 Task: Check the percentage active listings of full gym in the last 5 years.
Action: Mouse moved to (803, 180)
Screenshot: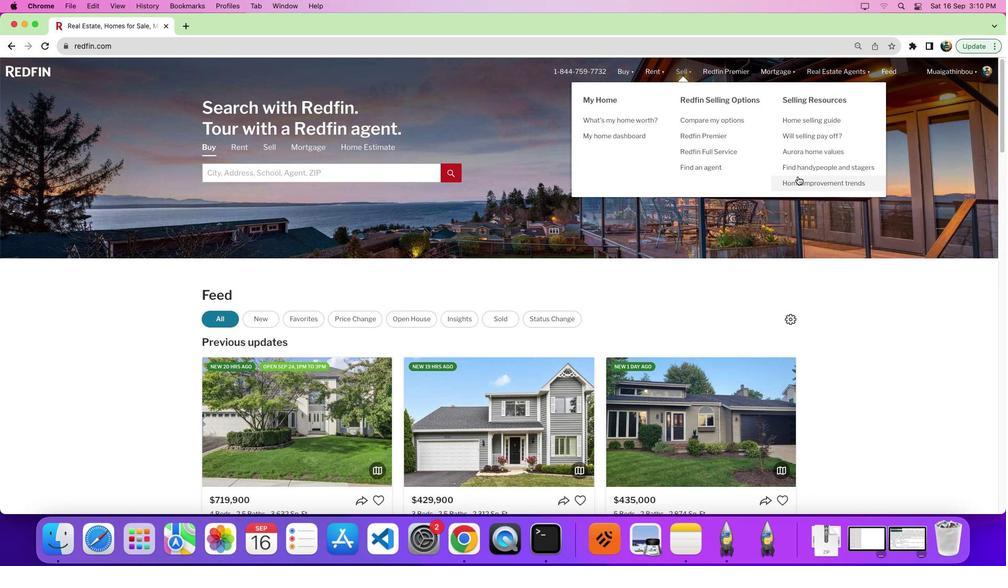 
Action: Mouse pressed left at (803, 180)
Screenshot: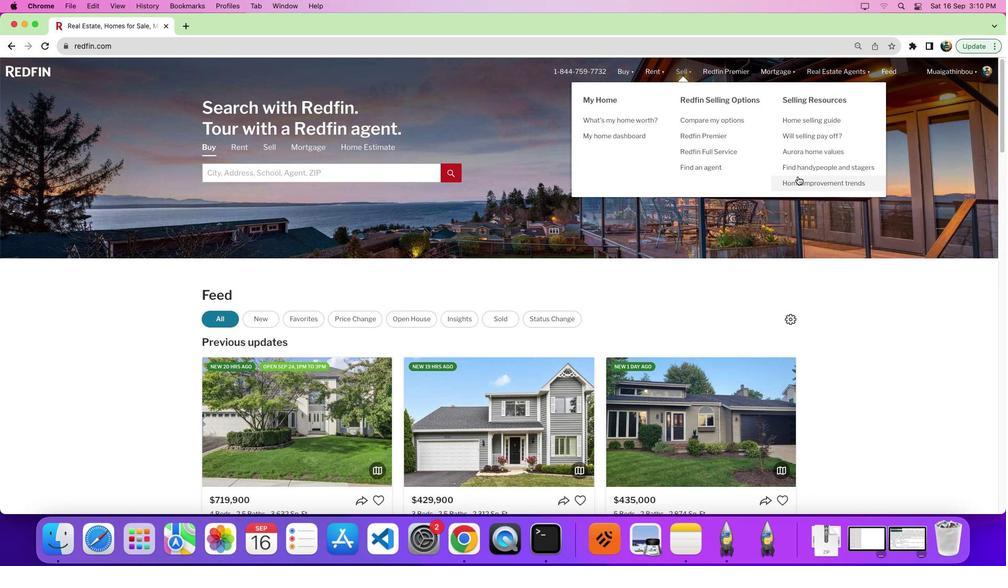 
Action: Mouse moved to (803, 181)
Screenshot: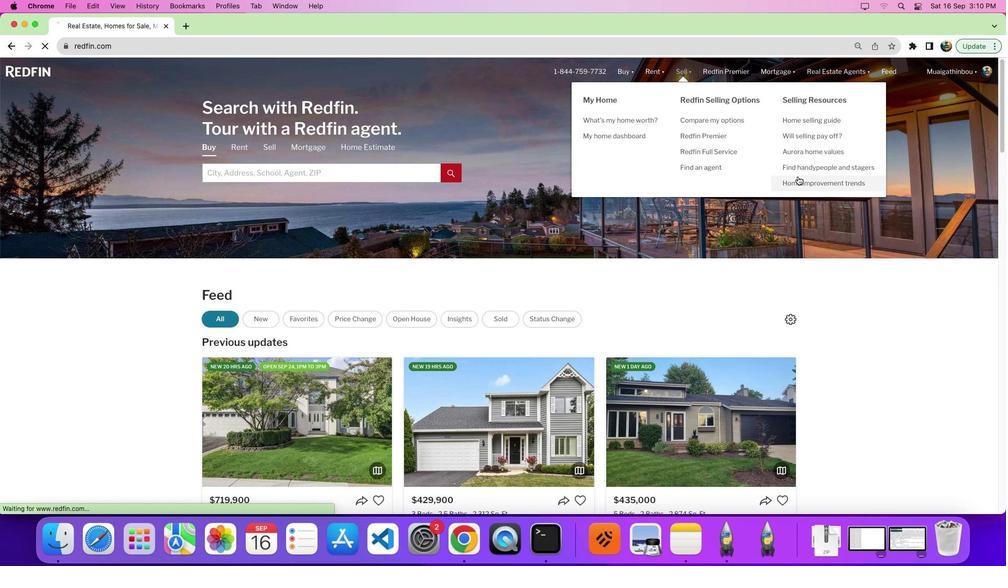 
Action: Mouse pressed left at (803, 181)
Screenshot: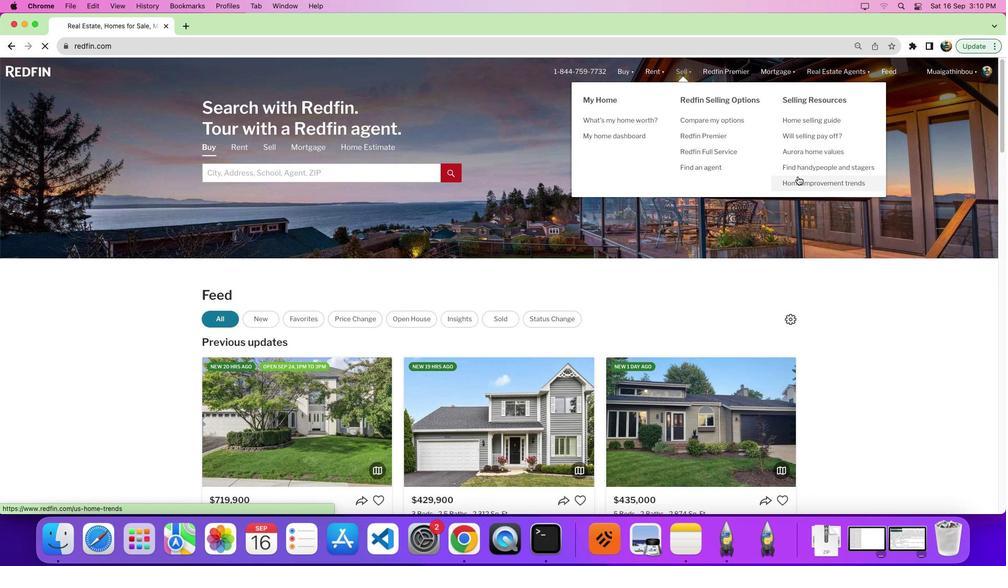 
Action: Mouse moved to (281, 210)
Screenshot: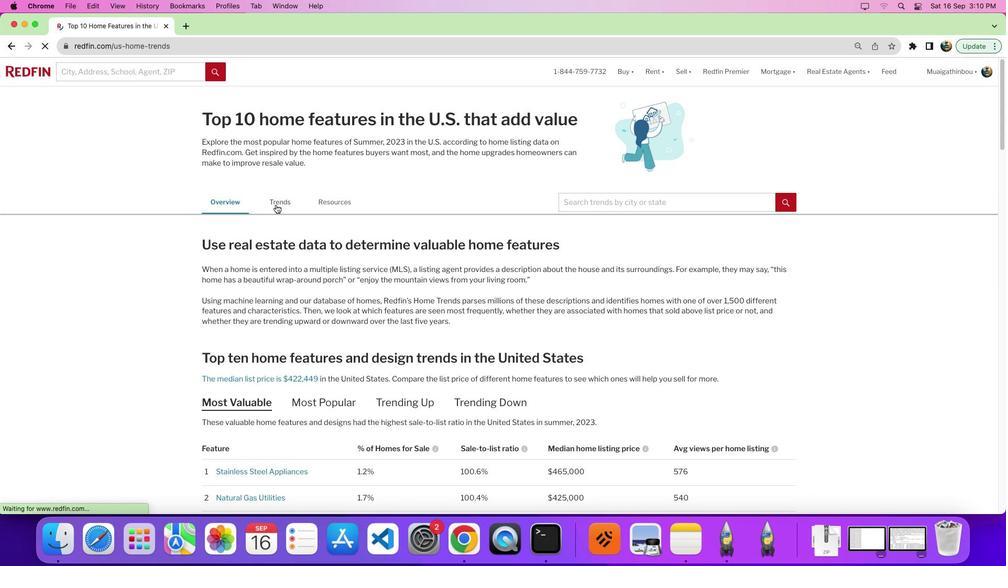 
Action: Mouse pressed left at (281, 210)
Screenshot: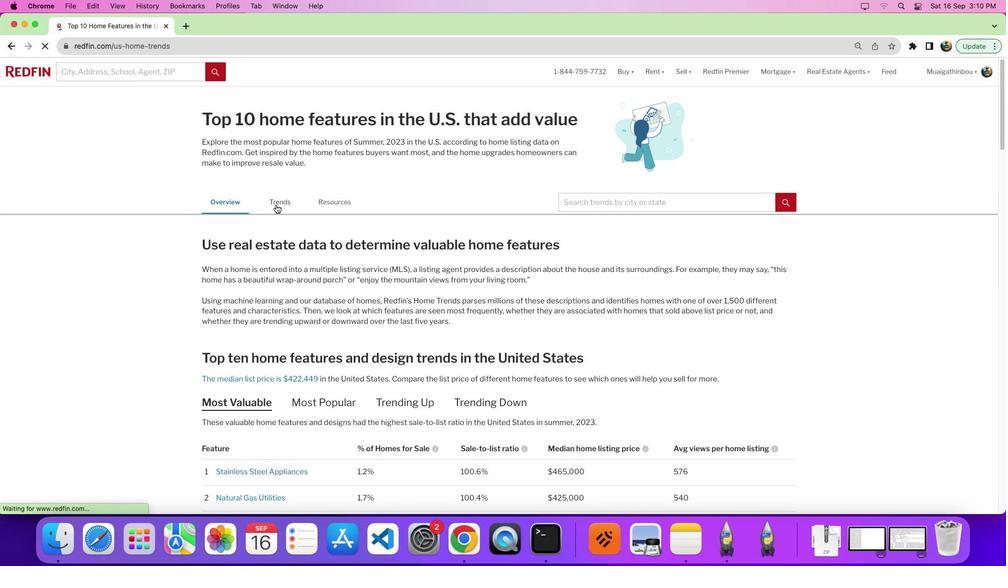 
Action: Mouse moved to (561, 274)
Screenshot: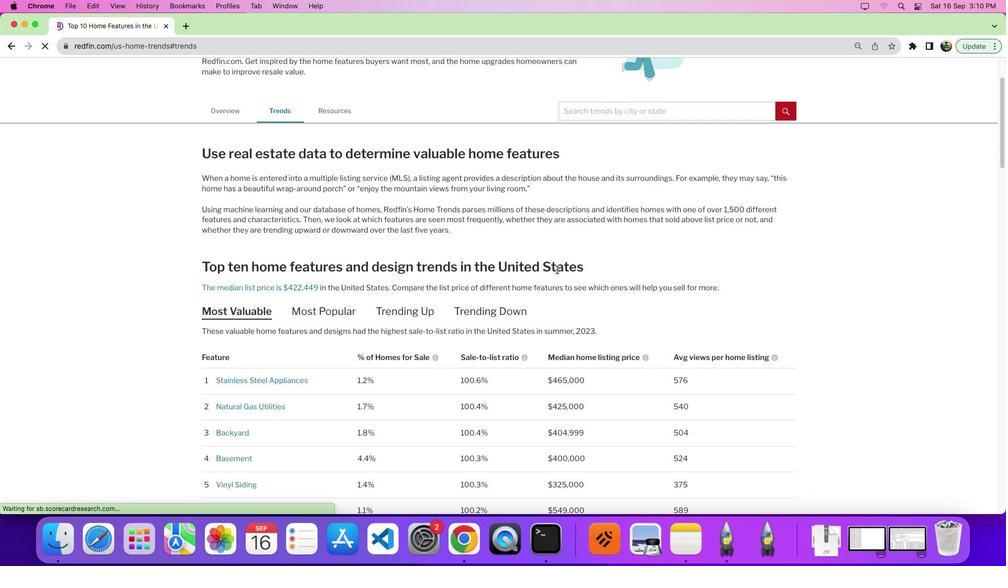 
Action: Mouse scrolled (561, 274) with delta (5, 4)
Screenshot: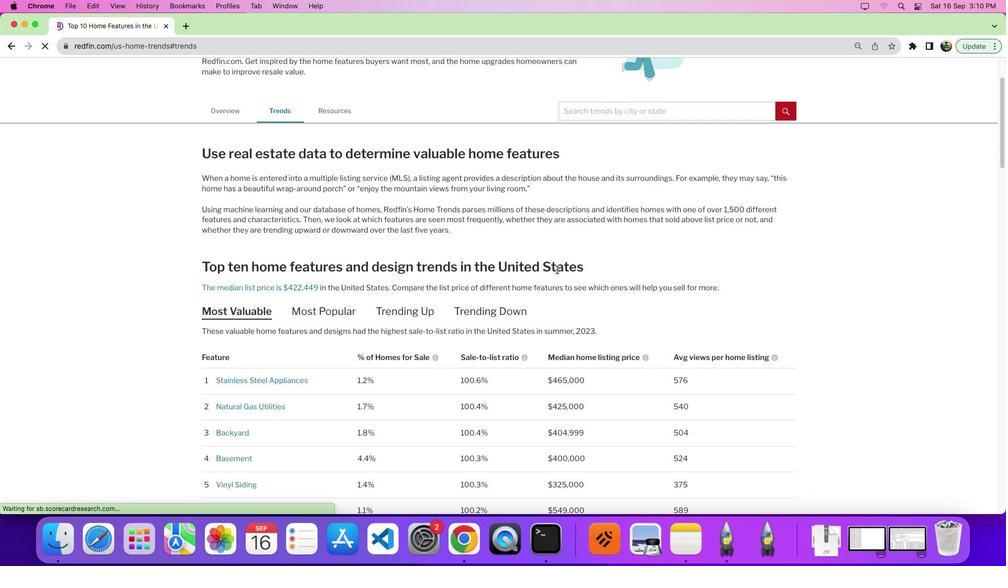 
Action: Mouse scrolled (561, 274) with delta (5, 4)
Screenshot: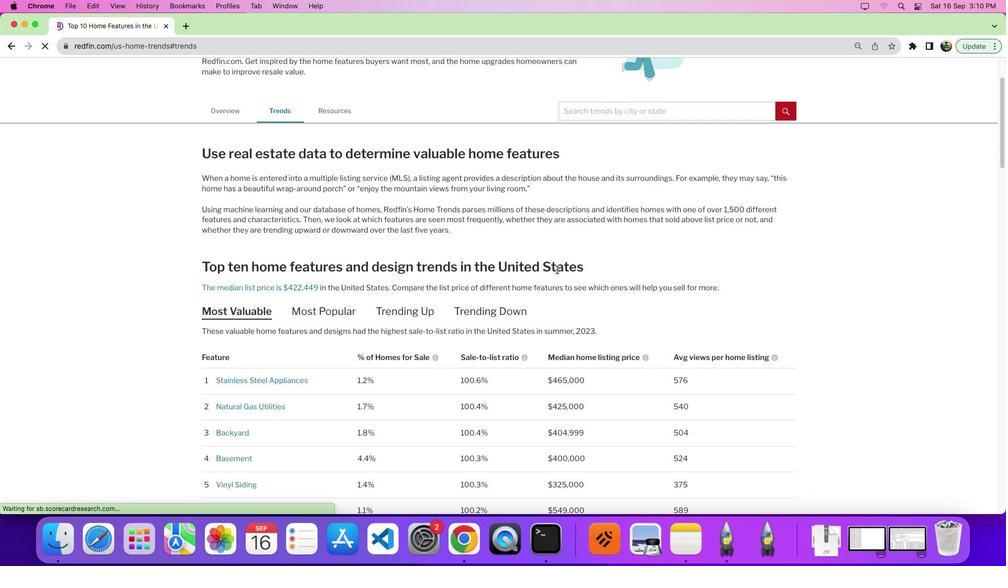 
Action: Mouse moved to (561, 274)
Screenshot: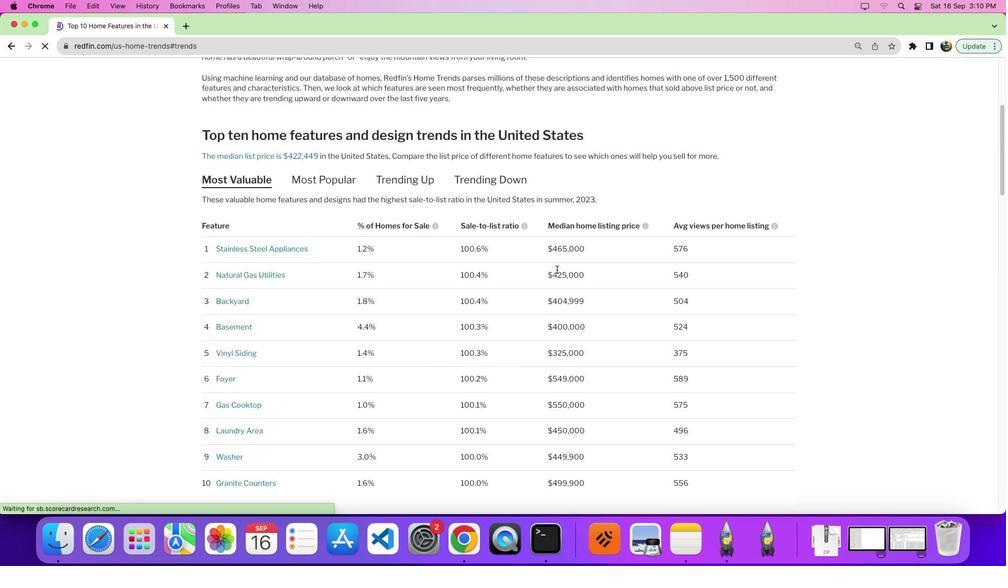 
Action: Mouse scrolled (561, 274) with delta (5, 1)
Screenshot: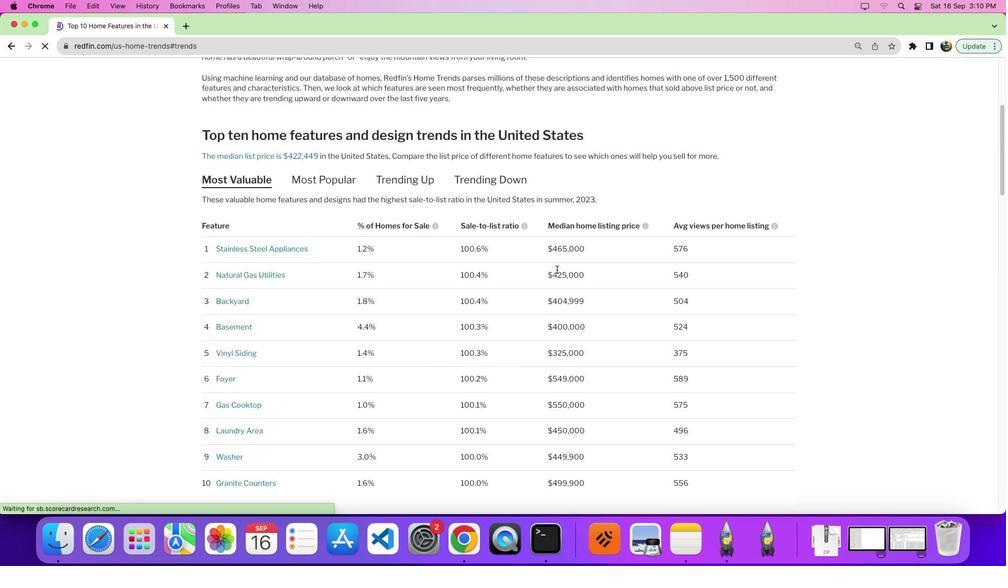 
Action: Mouse moved to (562, 274)
Screenshot: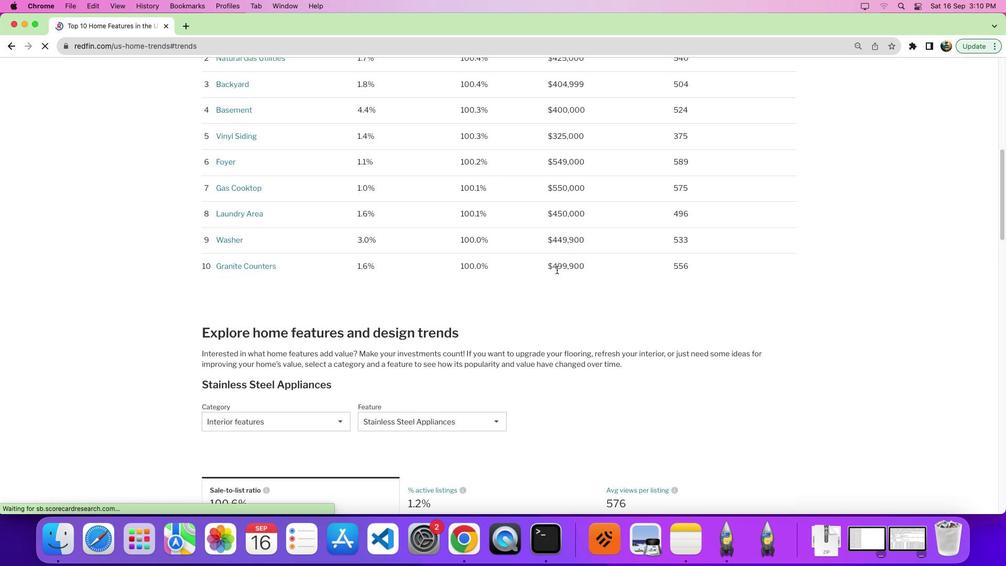 
Action: Mouse scrolled (562, 274) with delta (5, 0)
Screenshot: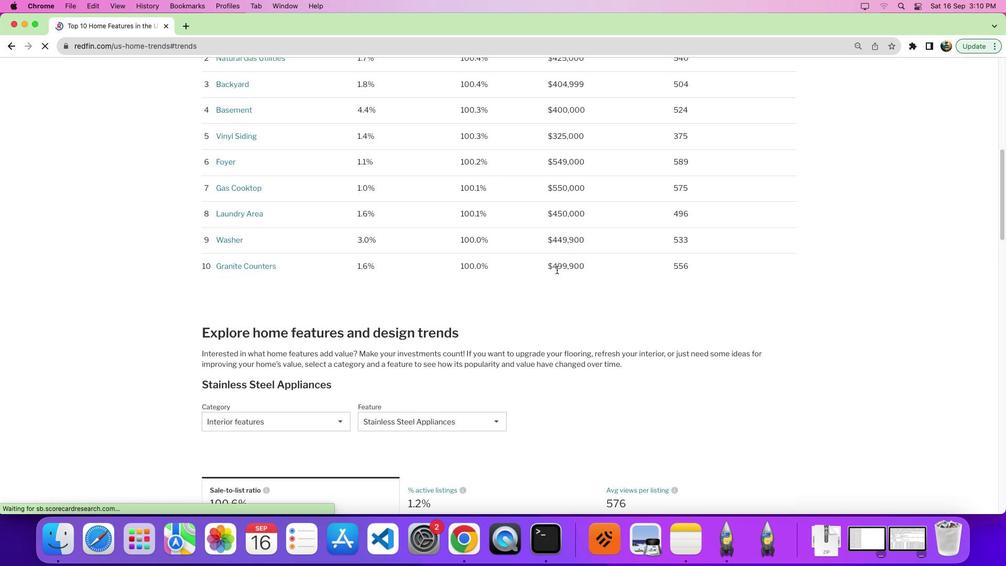 
Action: Mouse scrolled (562, 274) with delta (5, 4)
Screenshot: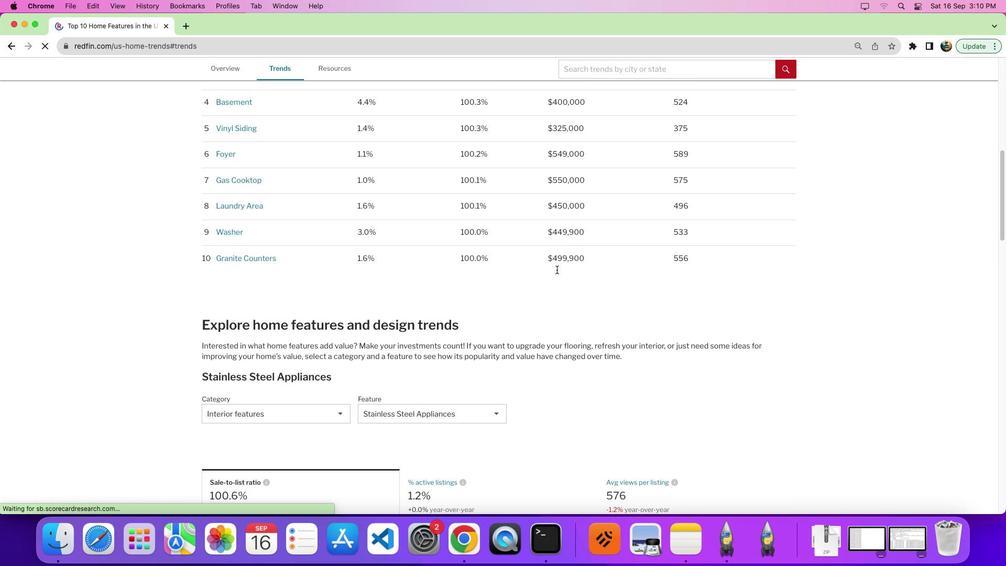 
Action: Mouse scrolled (562, 274) with delta (5, 4)
Screenshot: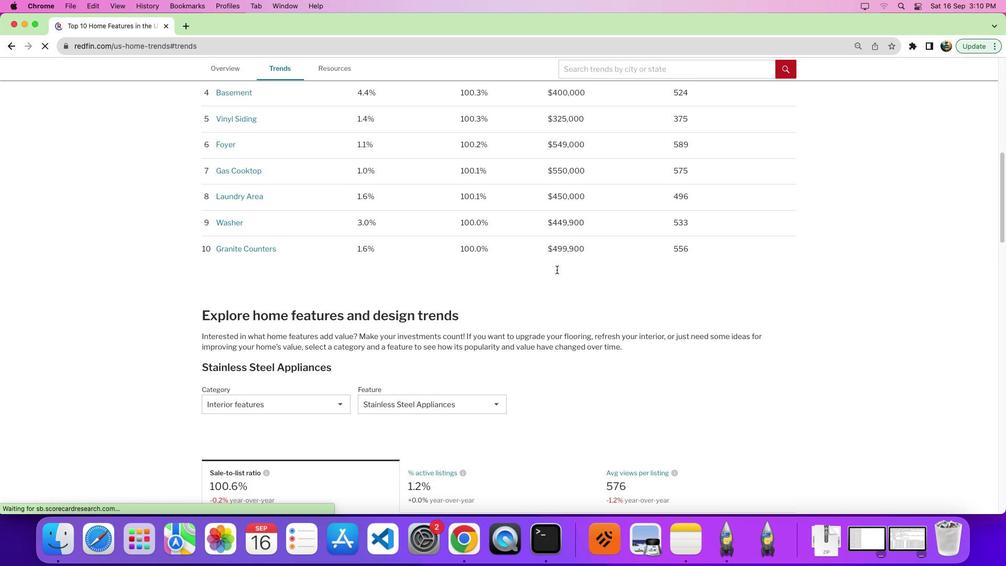 
Action: Mouse moved to (563, 274)
Screenshot: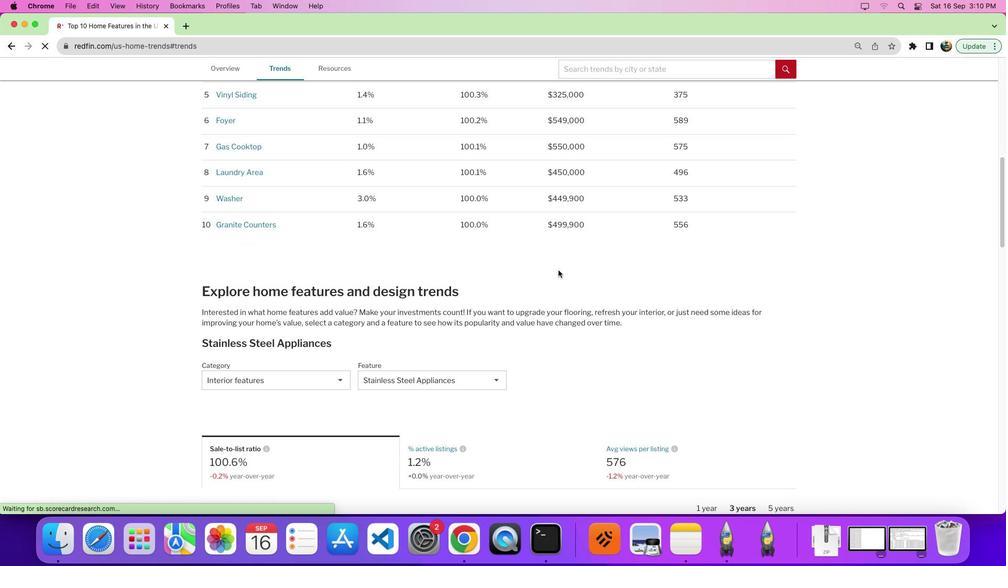 
Action: Mouse scrolled (563, 274) with delta (5, 4)
Screenshot: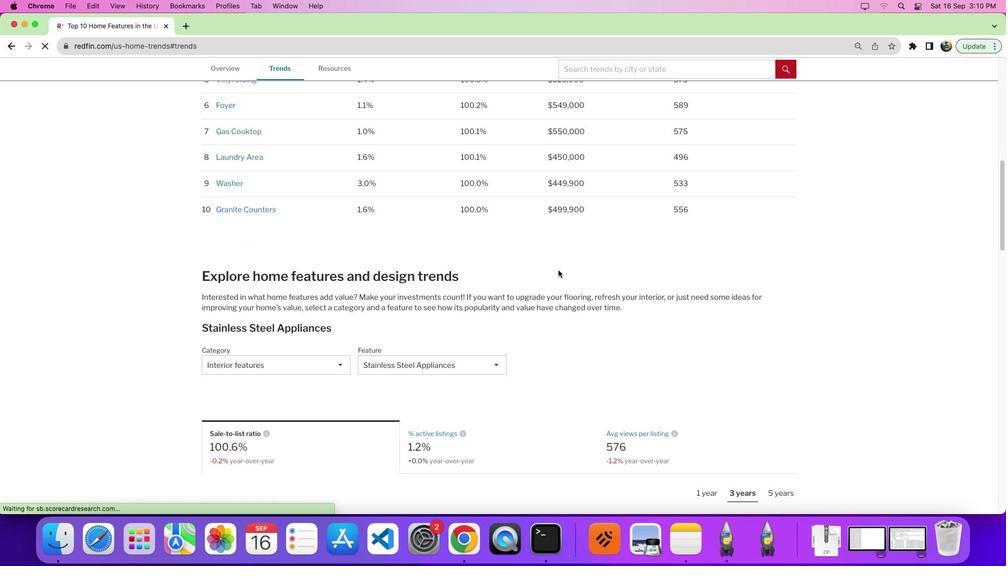 
Action: Mouse moved to (563, 275)
Screenshot: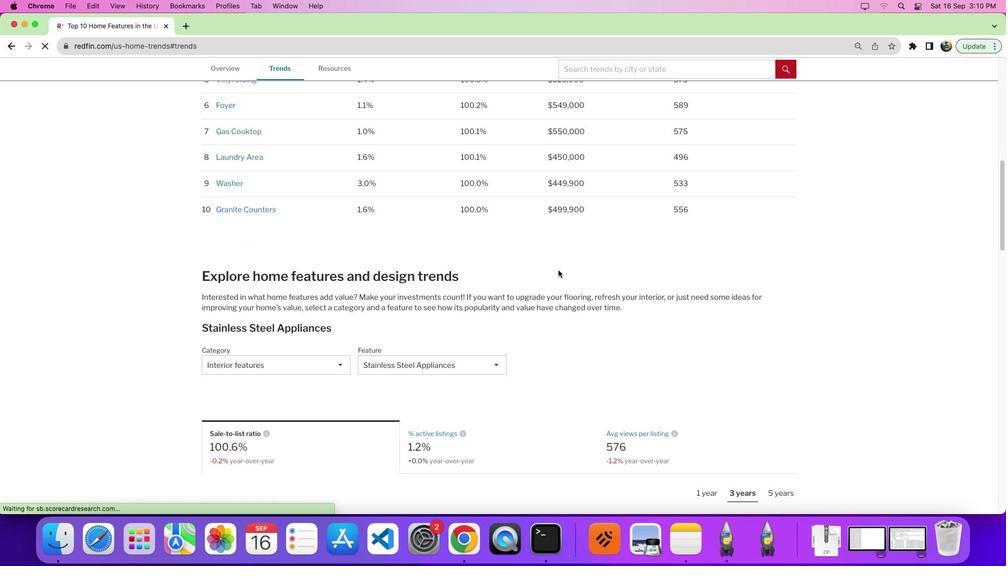 
Action: Mouse scrolled (563, 275) with delta (5, 4)
Screenshot: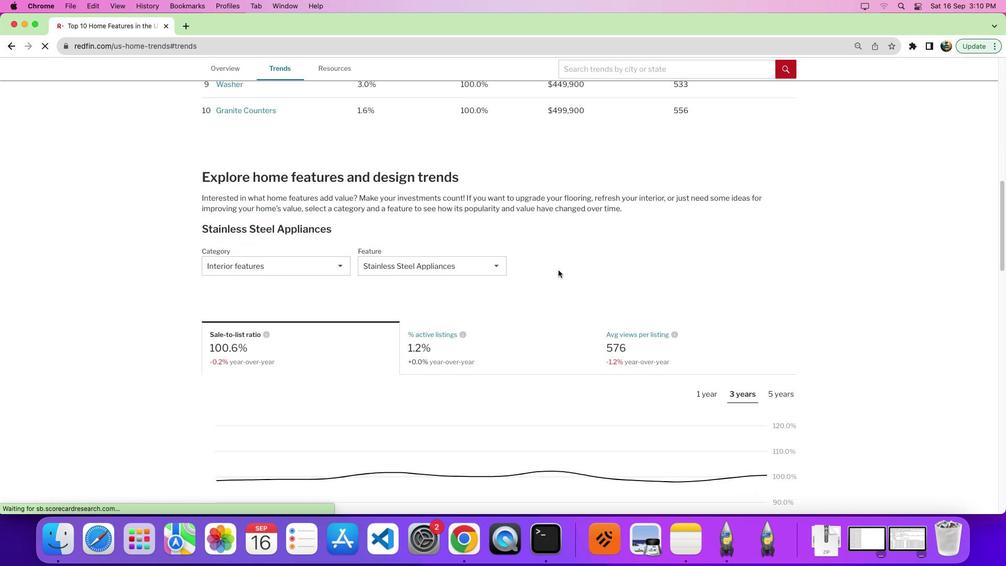 
Action: Mouse scrolled (563, 275) with delta (5, 1)
Screenshot: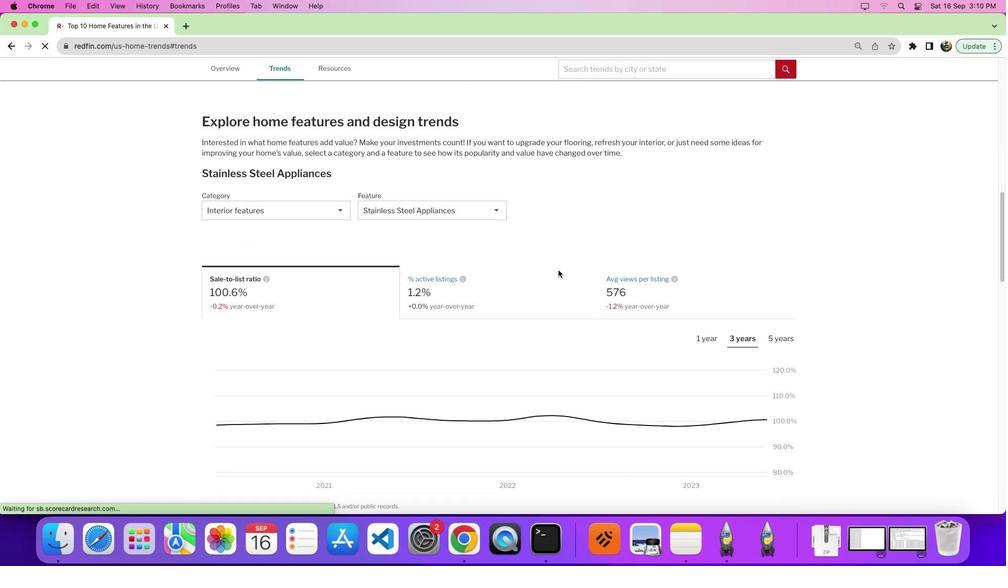 
Action: Mouse moved to (338, 203)
Screenshot: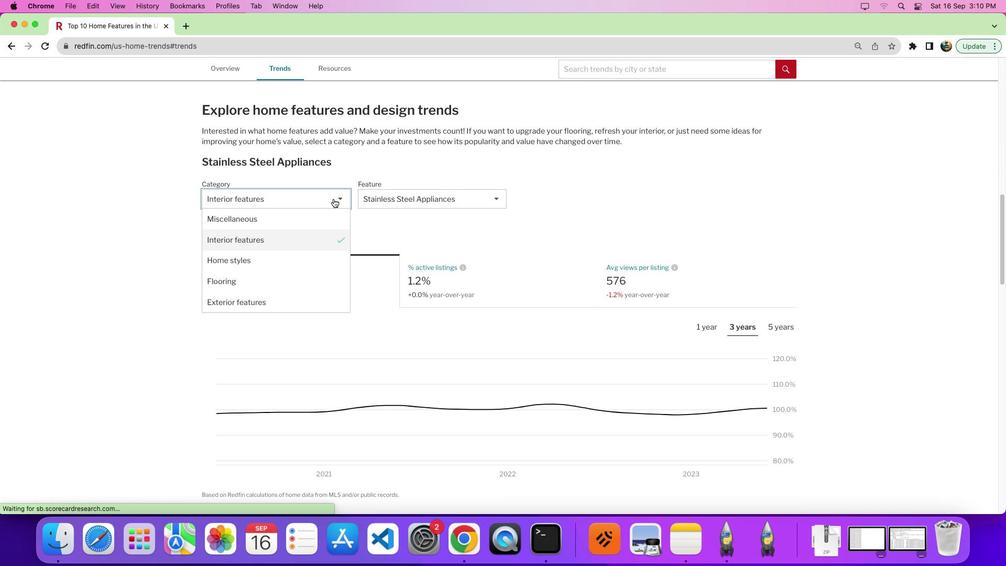 
Action: Mouse pressed left at (338, 203)
Screenshot: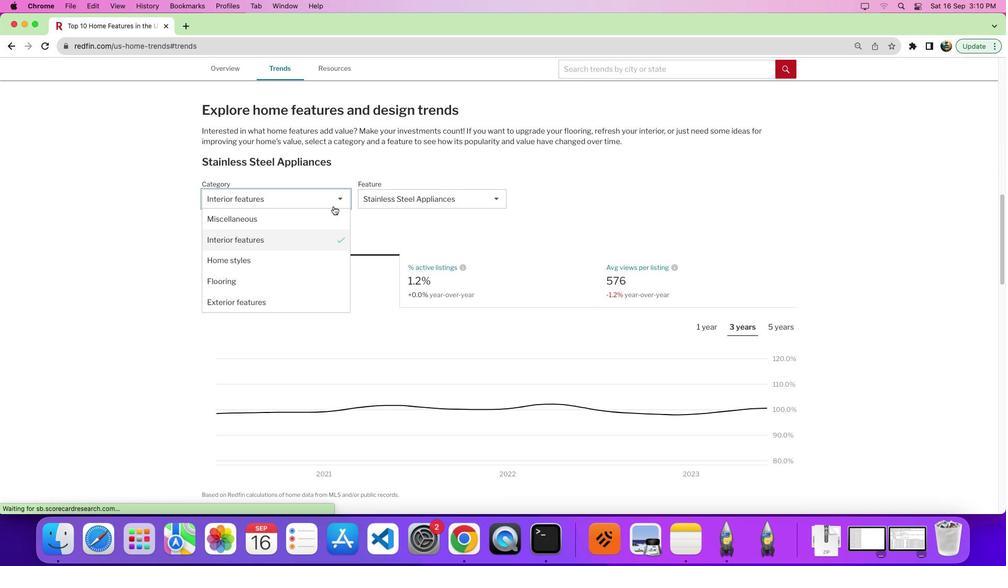 
Action: Mouse moved to (338, 251)
Screenshot: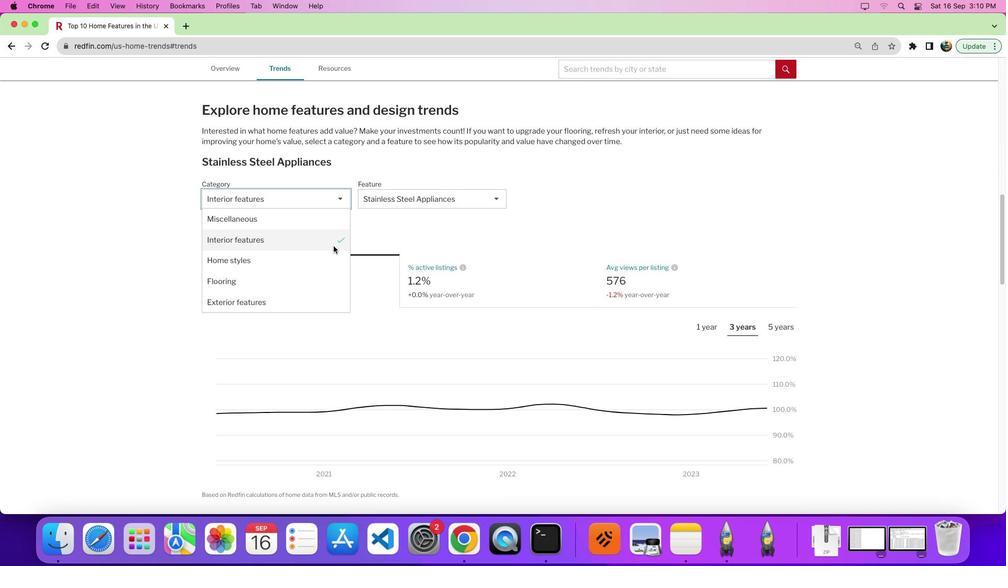 
Action: Mouse pressed left at (338, 251)
Screenshot: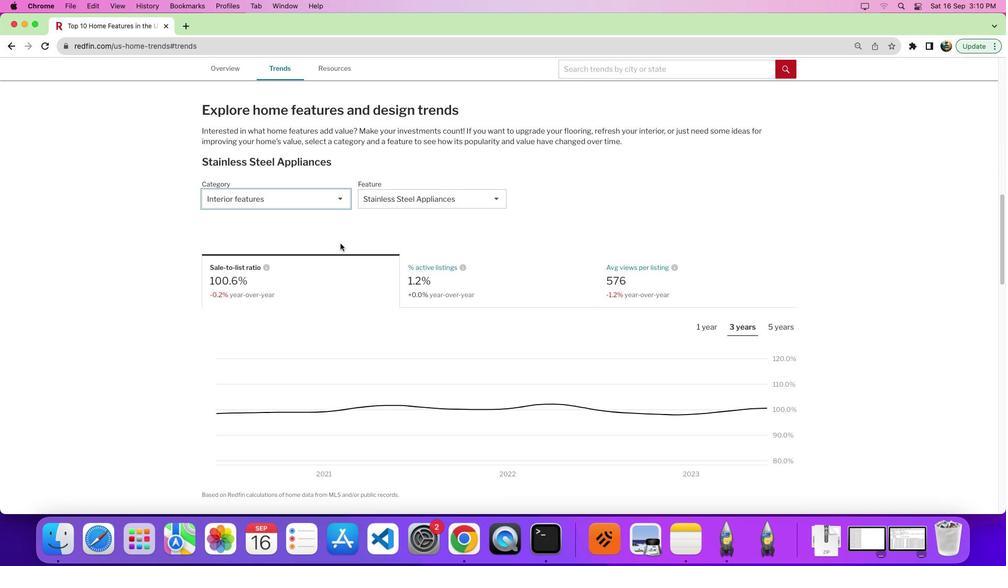
Action: Mouse moved to (439, 199)
Screenshot: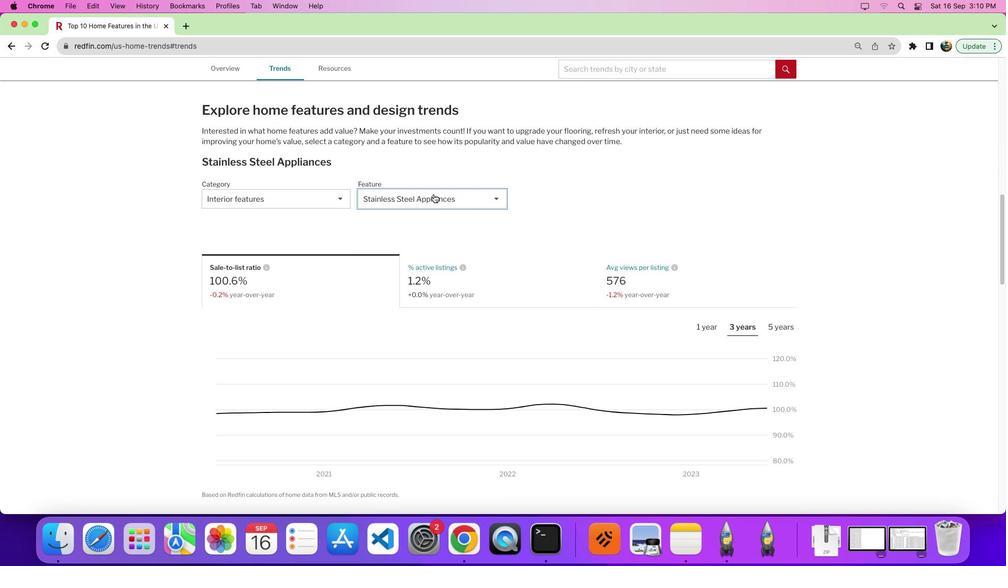 
Action: Mouse pressed left at (439, 199)
Screenshot: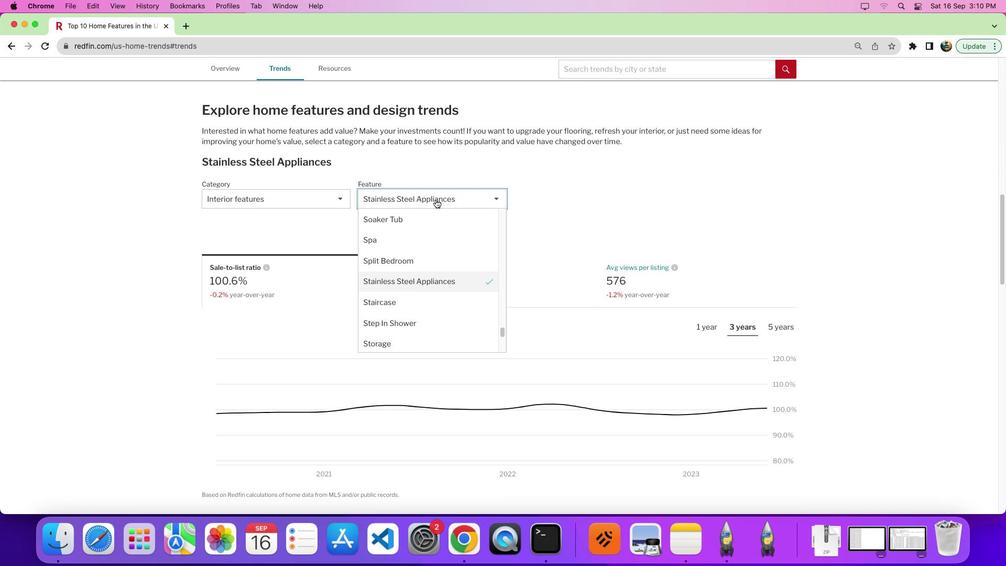 
Action: Mouse moved to (506, 283)
Screenshot: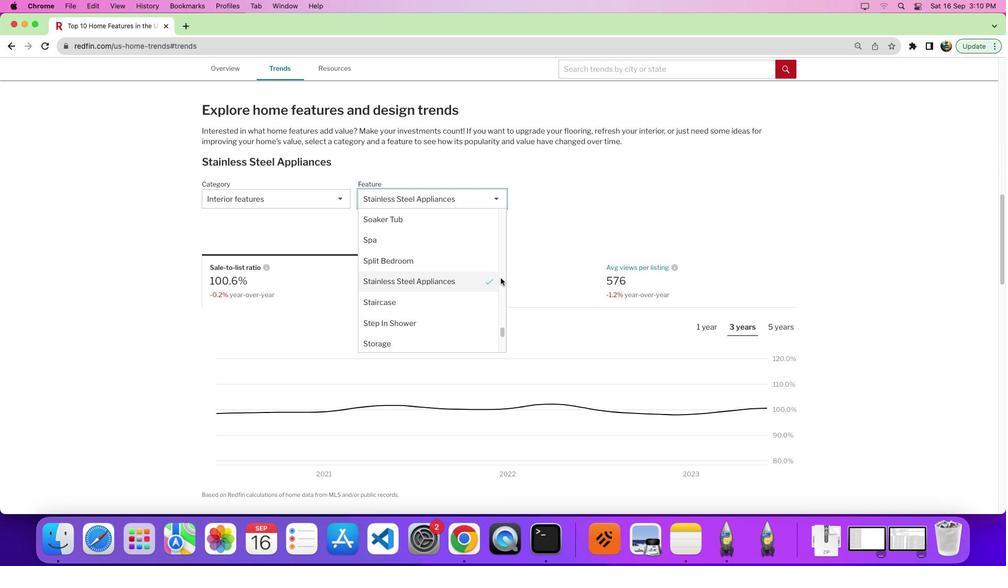 
Action: Mouse pressed left at (506, 283)
Screenshot: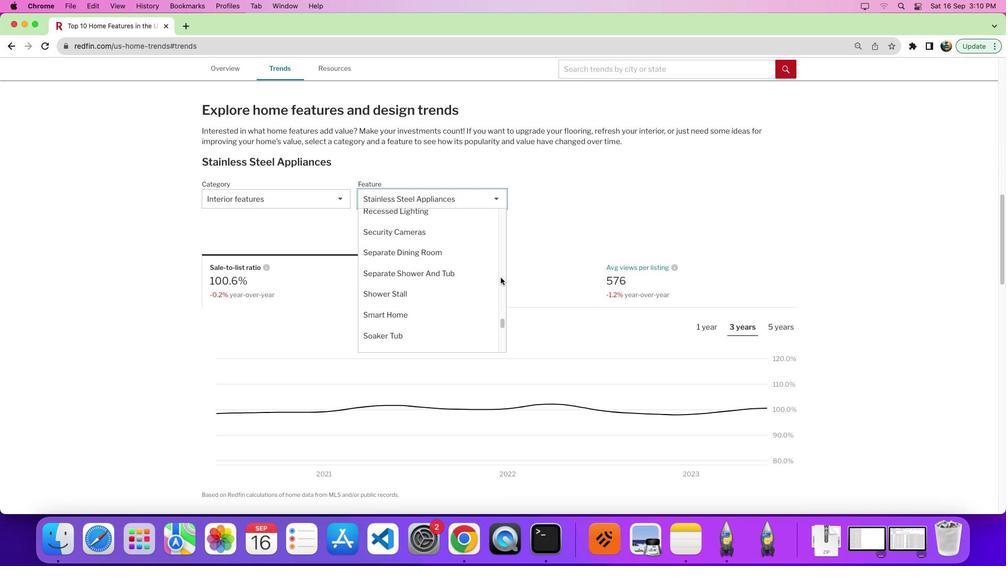 
Action: Mouse moved to (438, 273)
Screenshot: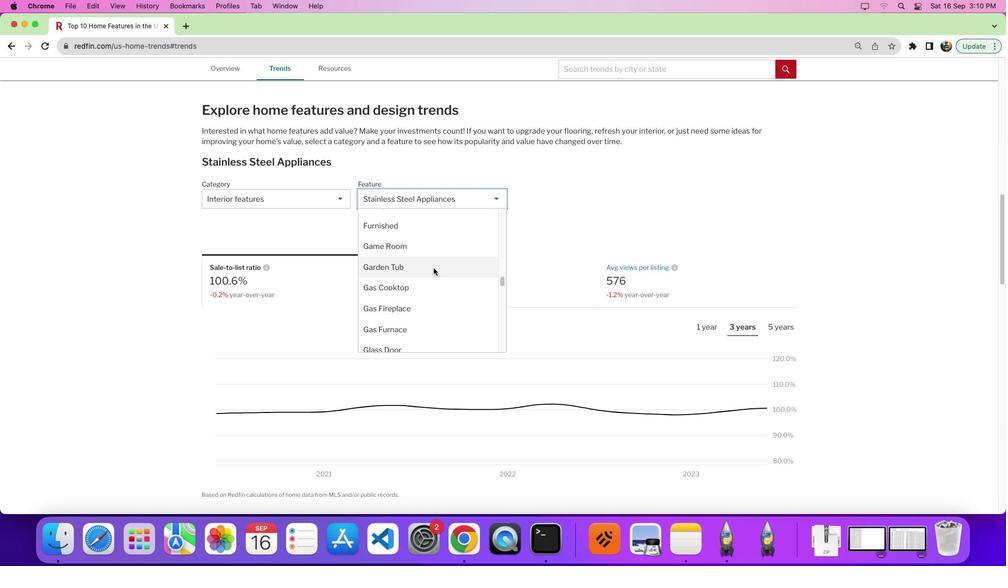
Action: Mouse scrolled (438, 273) with delta (5, 5)
Screenshot: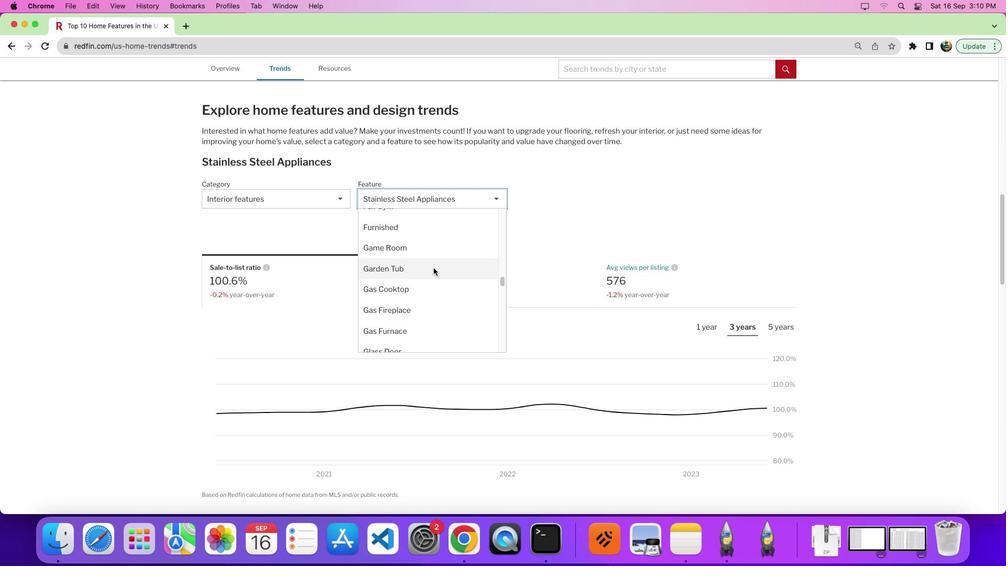 
Action: Mouse scrolled (438, 273) with delta (5, 5)
Screenshot: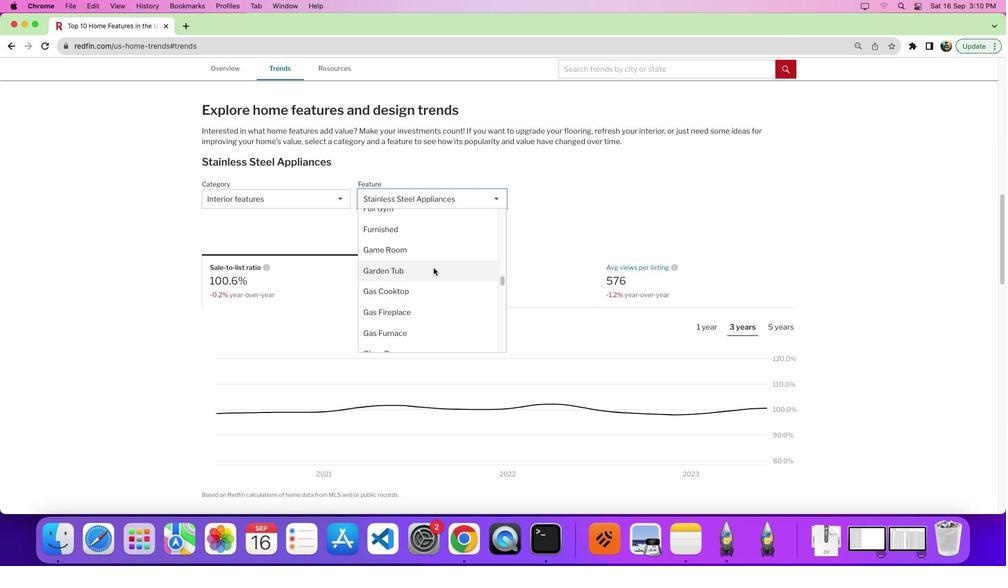 
Action: Mouse moved to (439, 273)
Screenshot: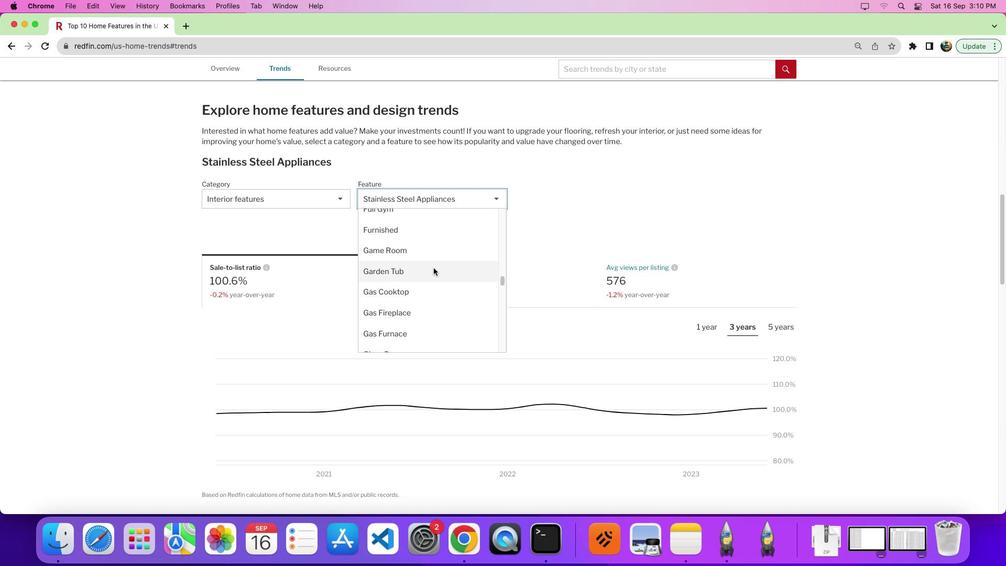 
Action: Mouse scrolled (439, 273) with delta (5, 5)
Screenshot: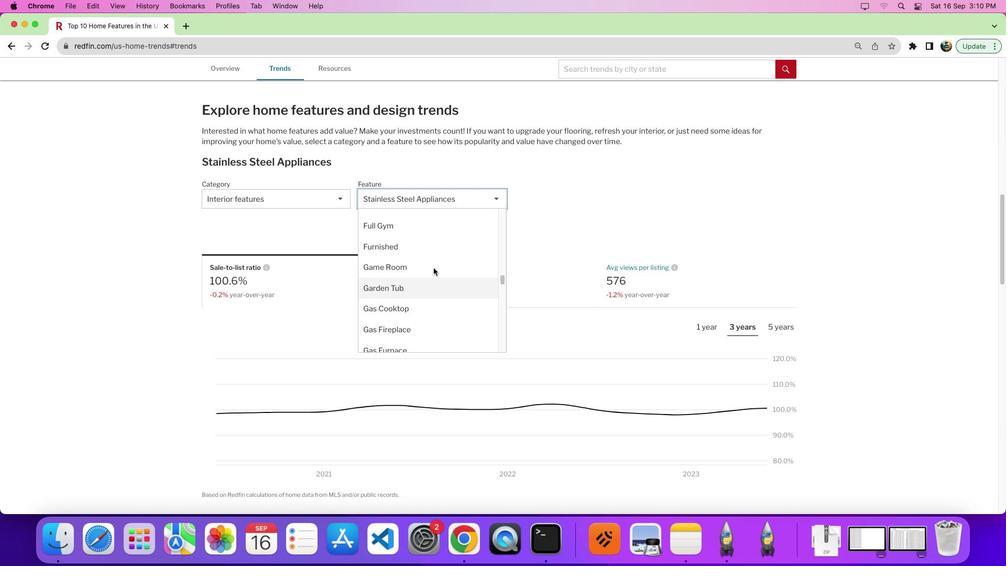 
Action: Mouse scrolled (439, 273) with delta (5, 5)
Screenshot: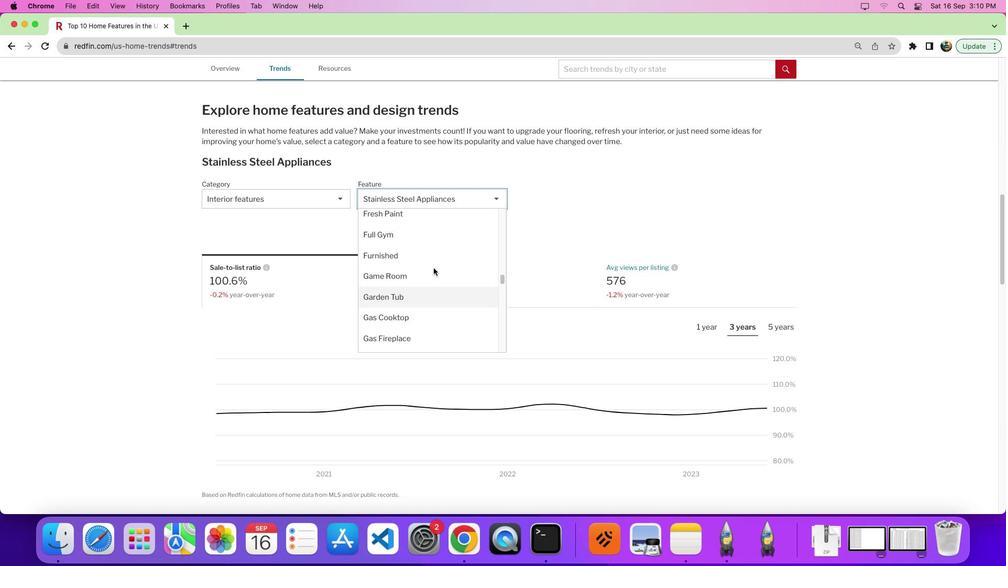 
Action: Mouse moved to (426, 253)
Screenshot: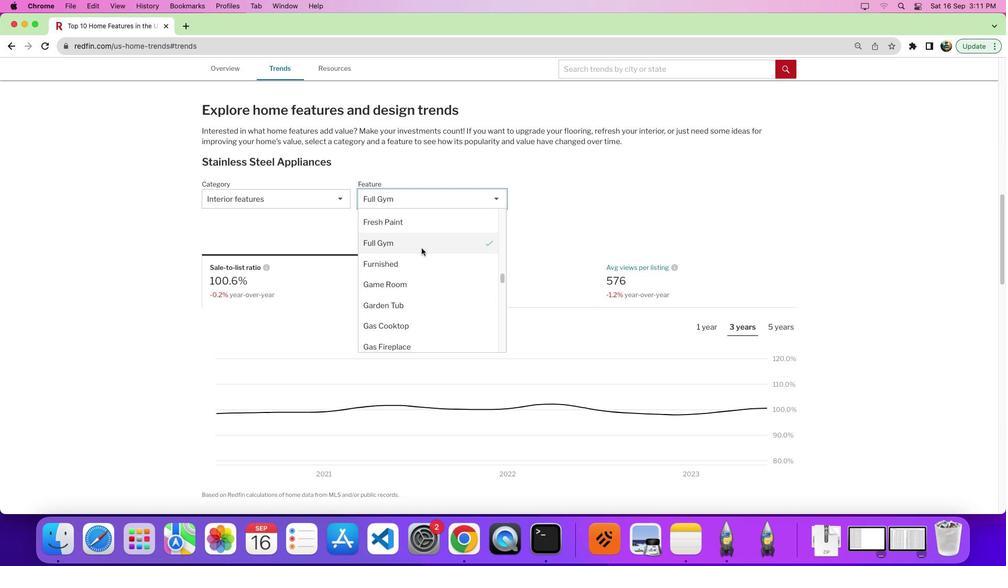 
Action: Mouse pressed left at (426, 253)
Screenshot: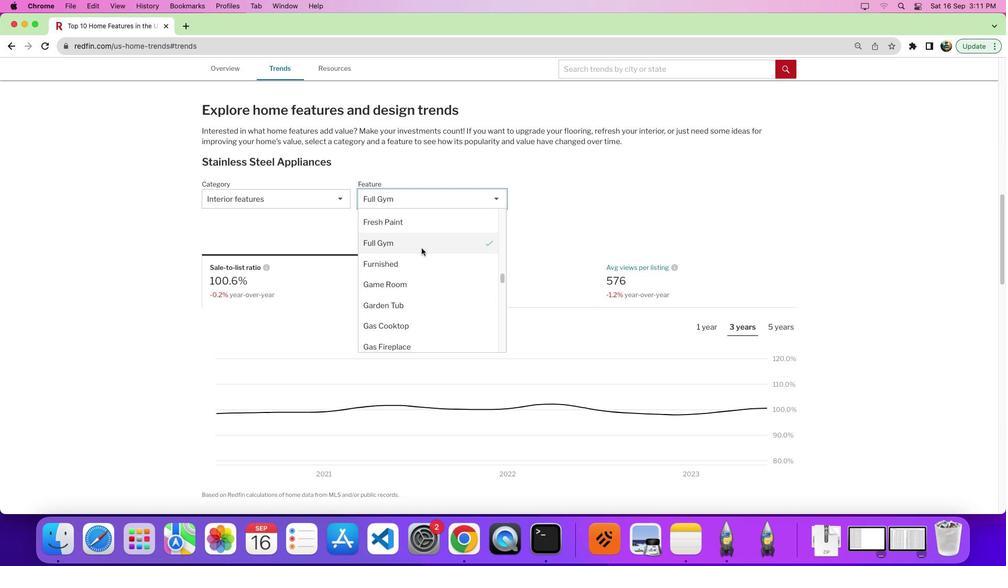 
Action: Mouse moved to (504, 289)
Screenshot: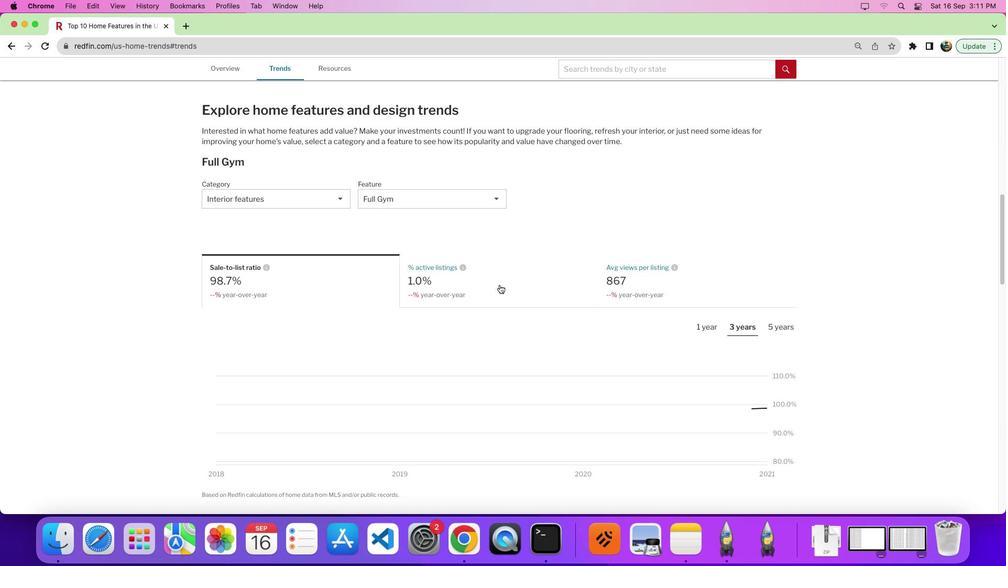 
Action: Mouse pressed left at (504, 289)
Screenshot: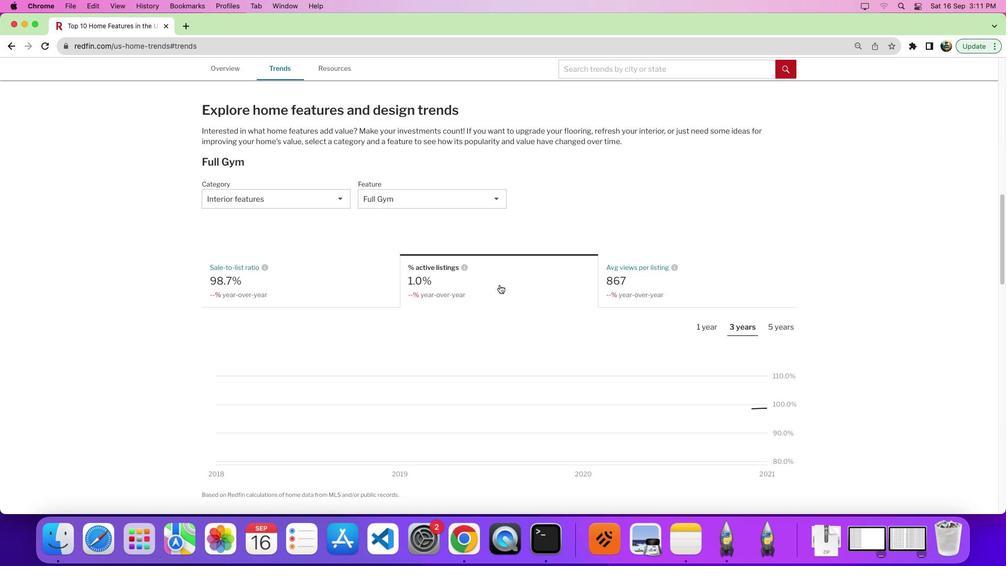 
Action: Mouse moved to (783, 332)
Screenshot: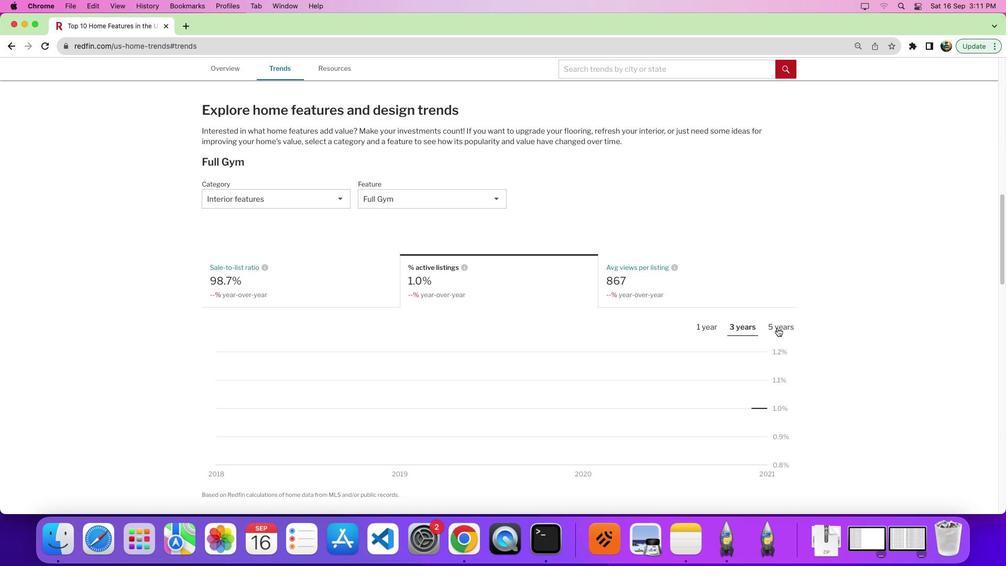 
Action: Mouse pressed left at (783, 332)
Screenshot: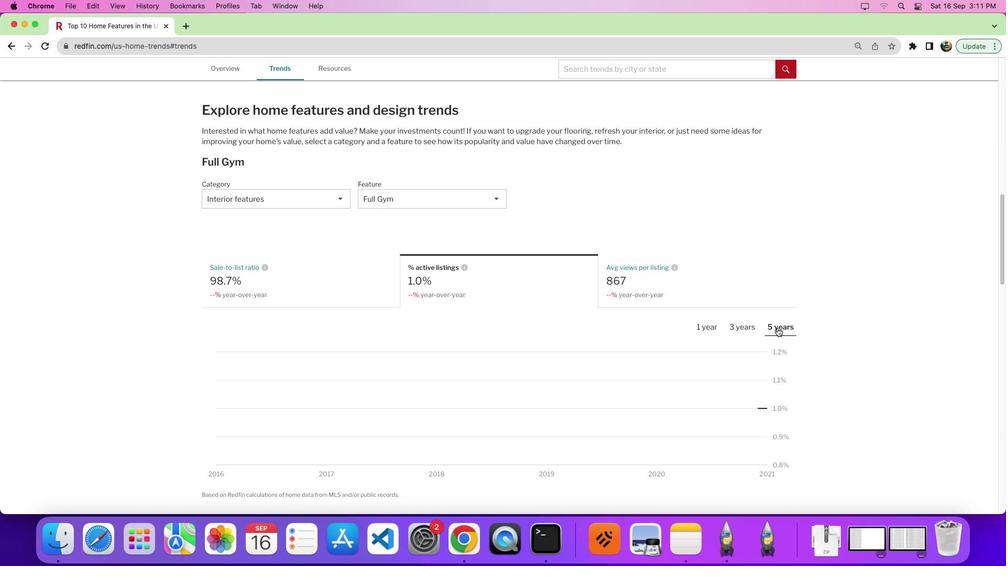 
Action: Mouse moved to (777, 347)
Screenshot: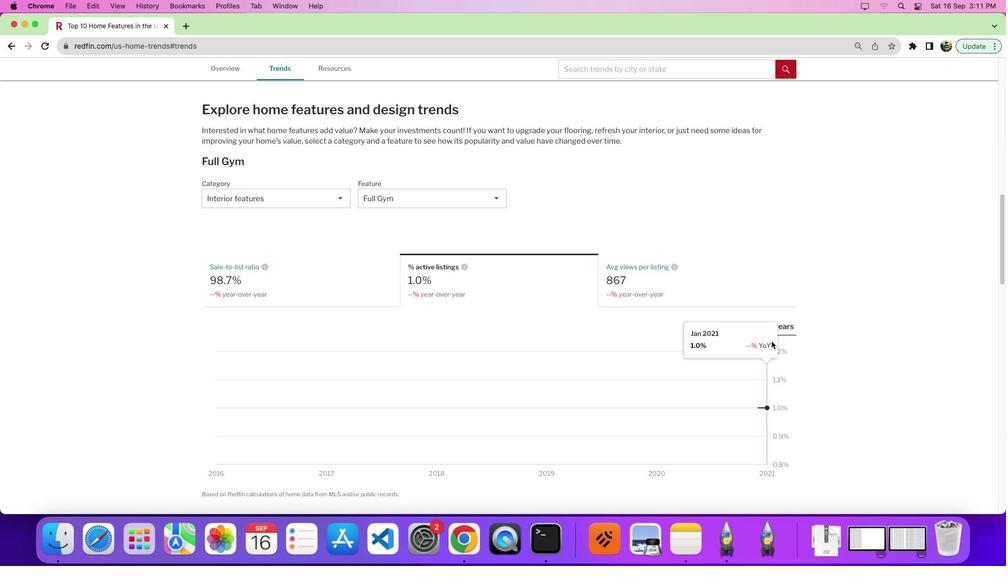 
Action: Mouse scrolled (777, 347) with delta (5, 4)
Screenshot: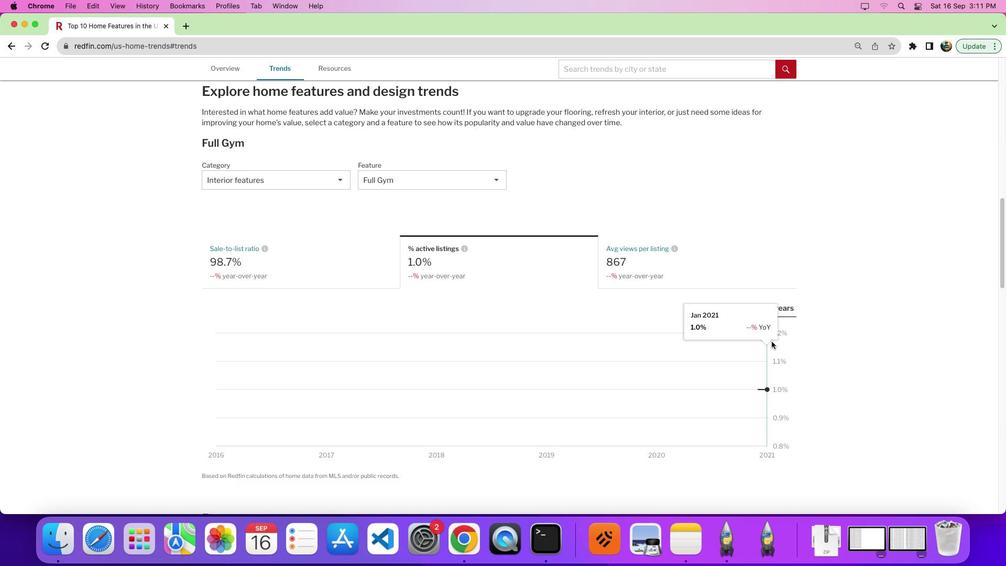 
Action: Mouse scrolled (777, 347) with delta (5, 4)
Screenshot: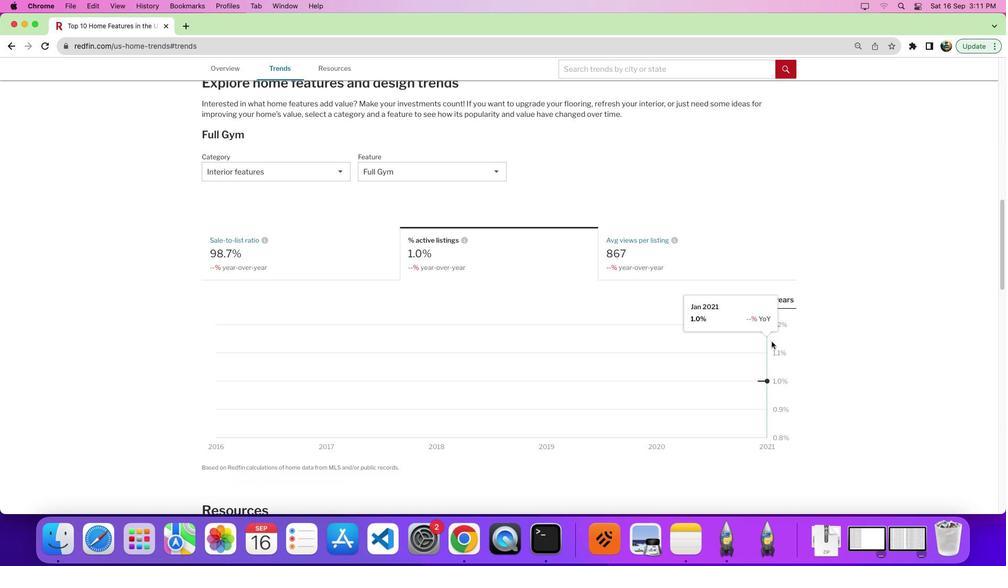 
Action: Mouse moved to (777, 347)
Screenshot: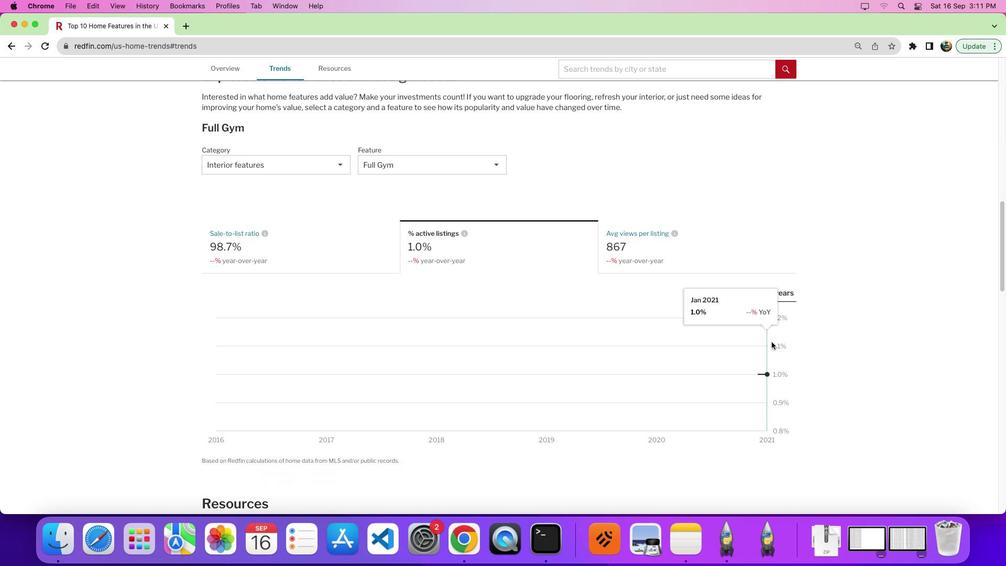 
